 Task: Create Workspace Employee Assistance Programs Workspace description Manage and track company taxes and compliance. Workspace type Human Resources
Action: Mouse moved to (432, 88)
Screenshot: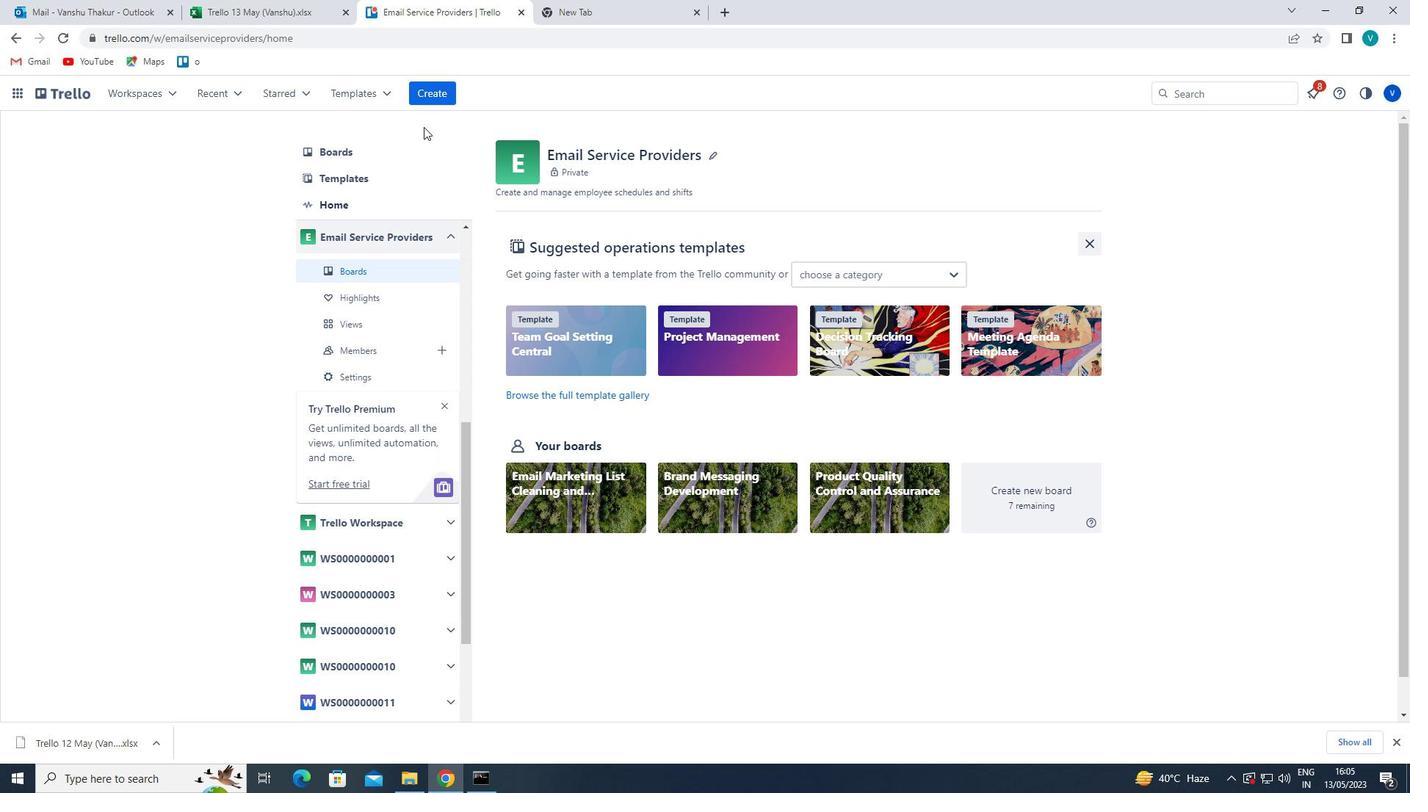 
Action: Mouse pressed left at (432, 88)
Screenshot: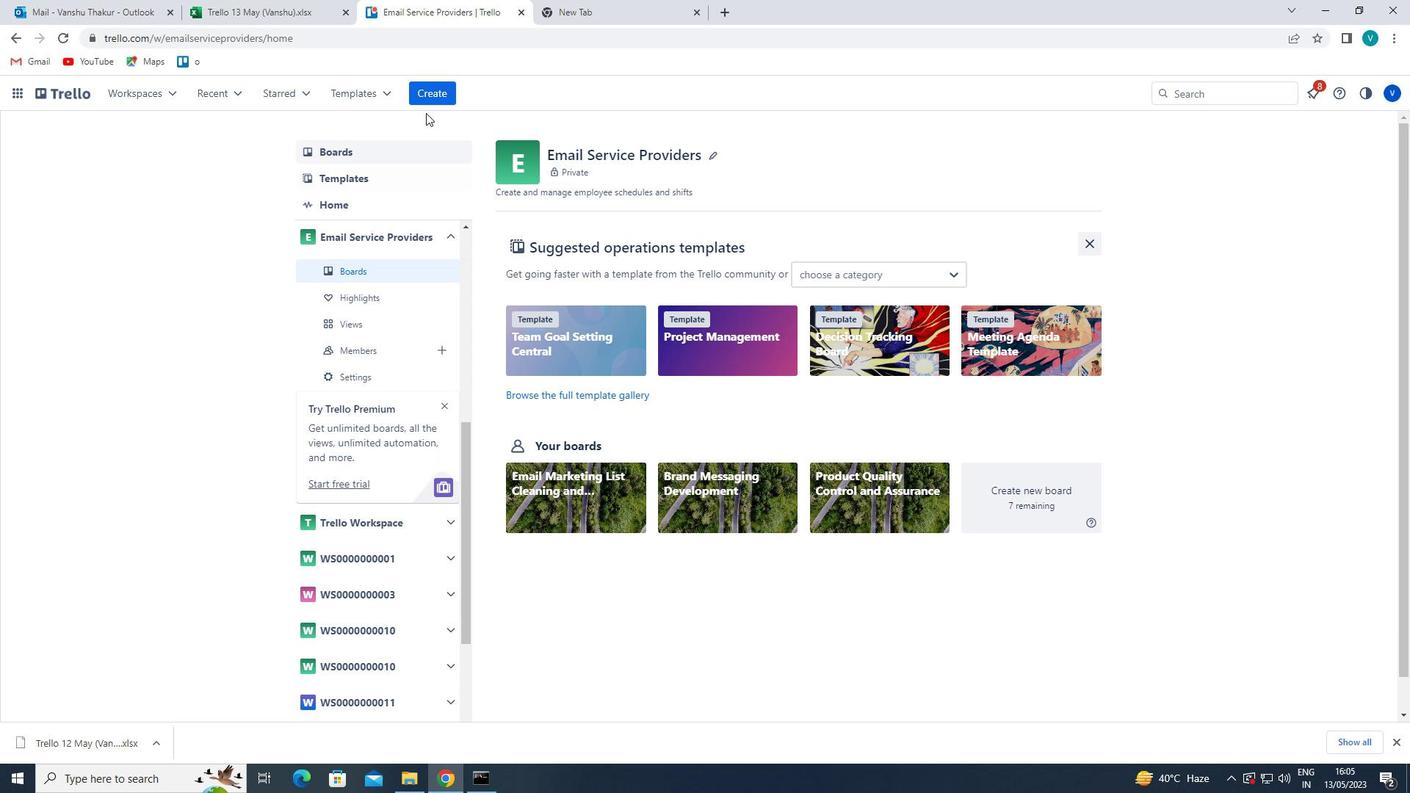 
Action: Mouse moved to (489, 247)
Screenshot: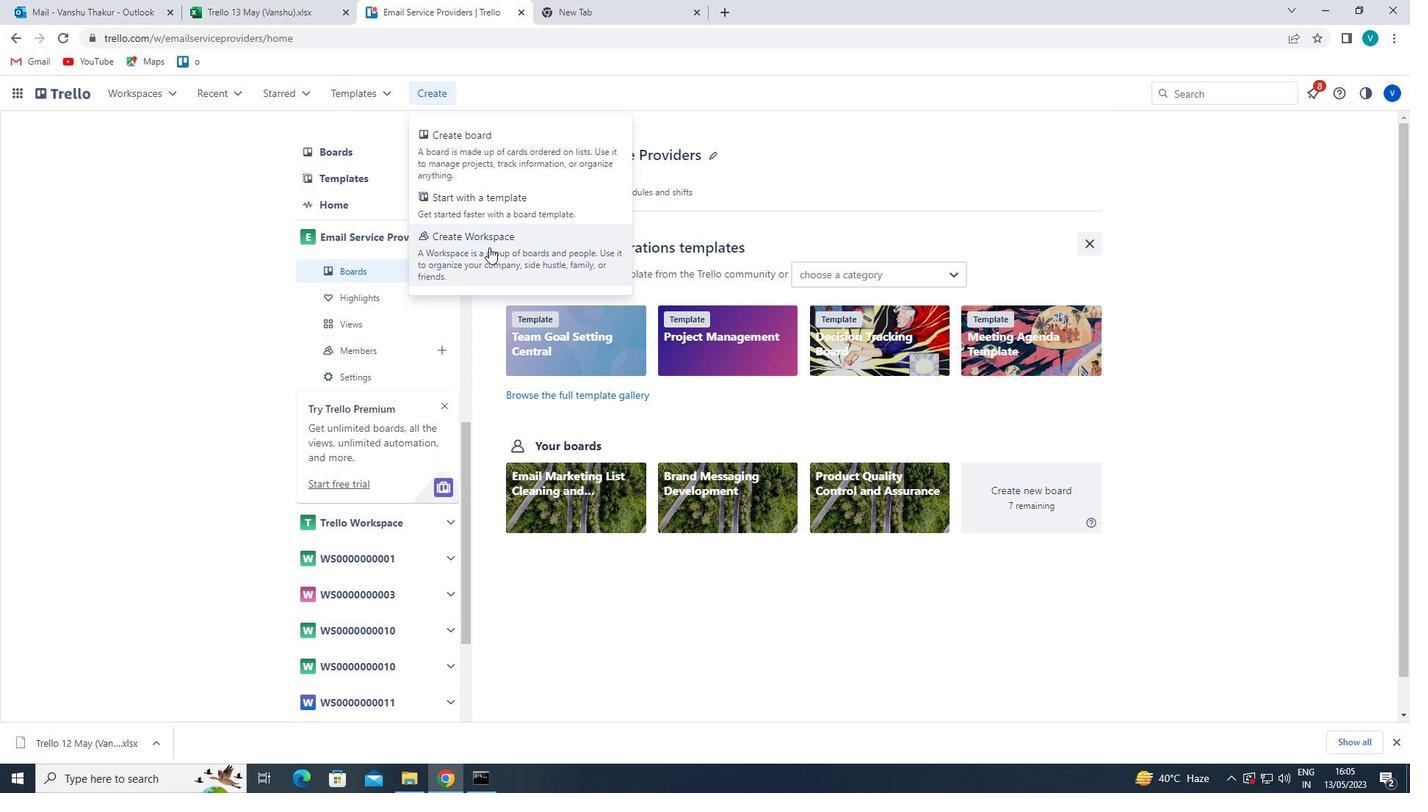 
Action: Mouse pressed left at (489, 247)
Screenshot: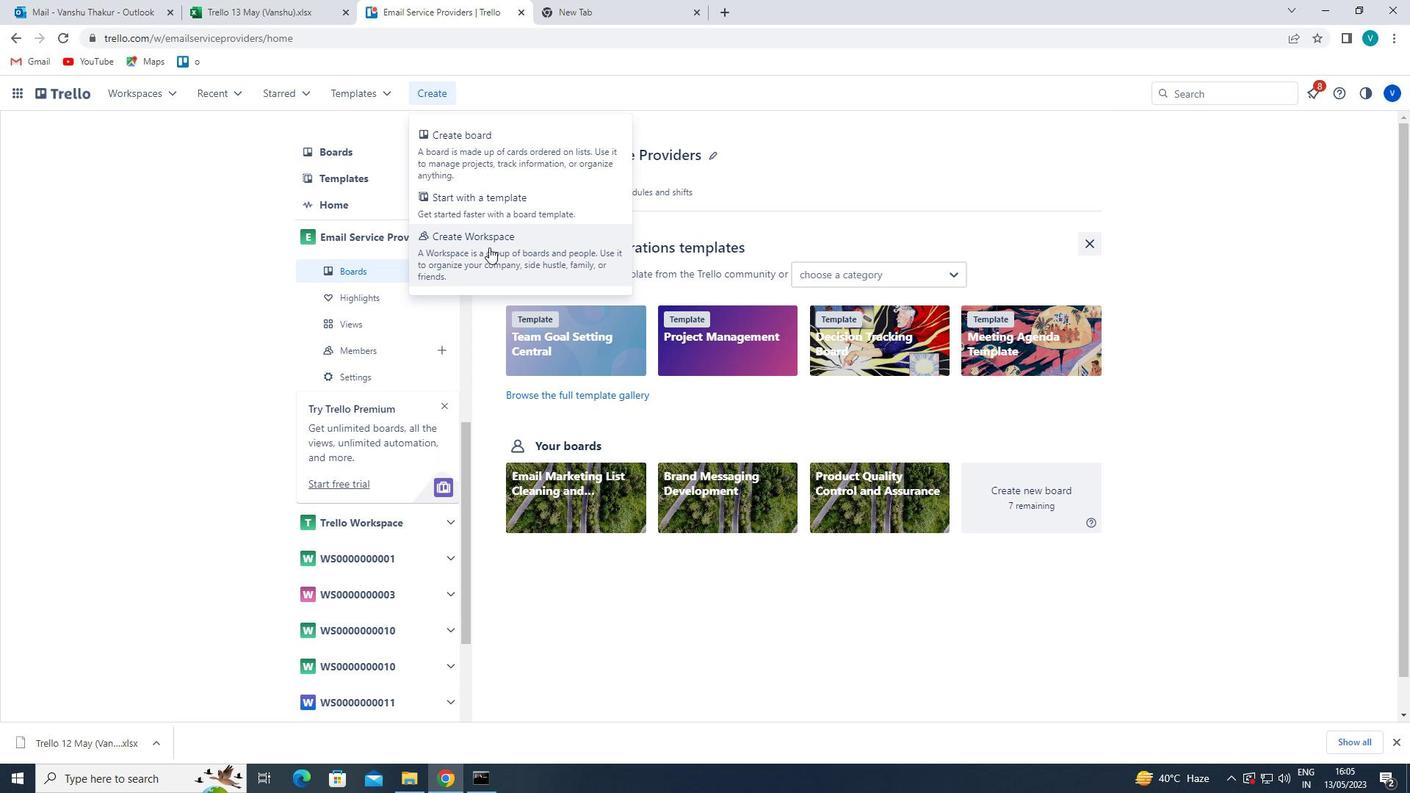 
Action: Mouse moved to (490, 284)
Screenshot: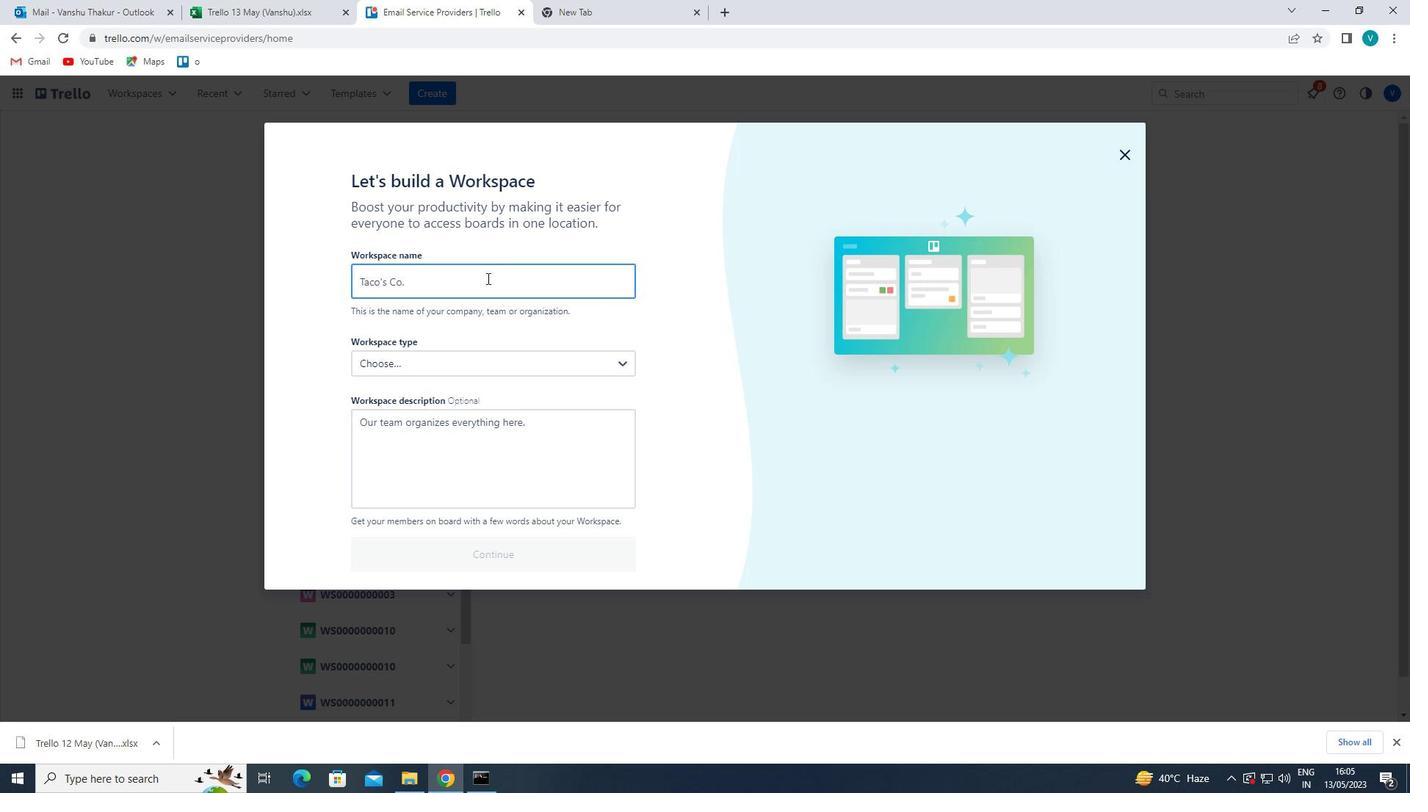 
Action: Mouse pressed left at (490, 284)
Screenshot: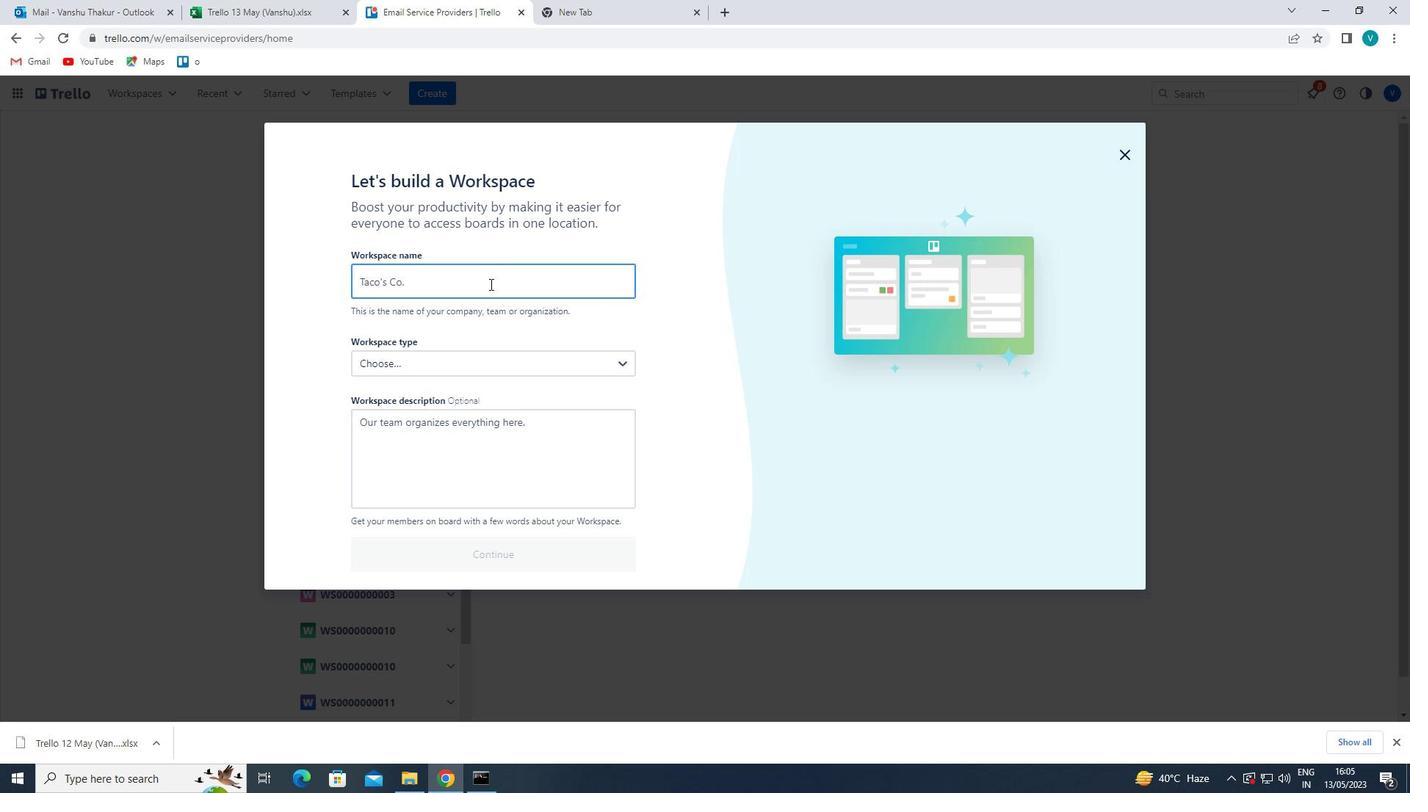 
Action: Key pressed <Key.shift>EMPLOYEE<Key.space><Key.shift>ASSISTANCE<Key.space><Key.shift>PROGRAMS
Screenshot: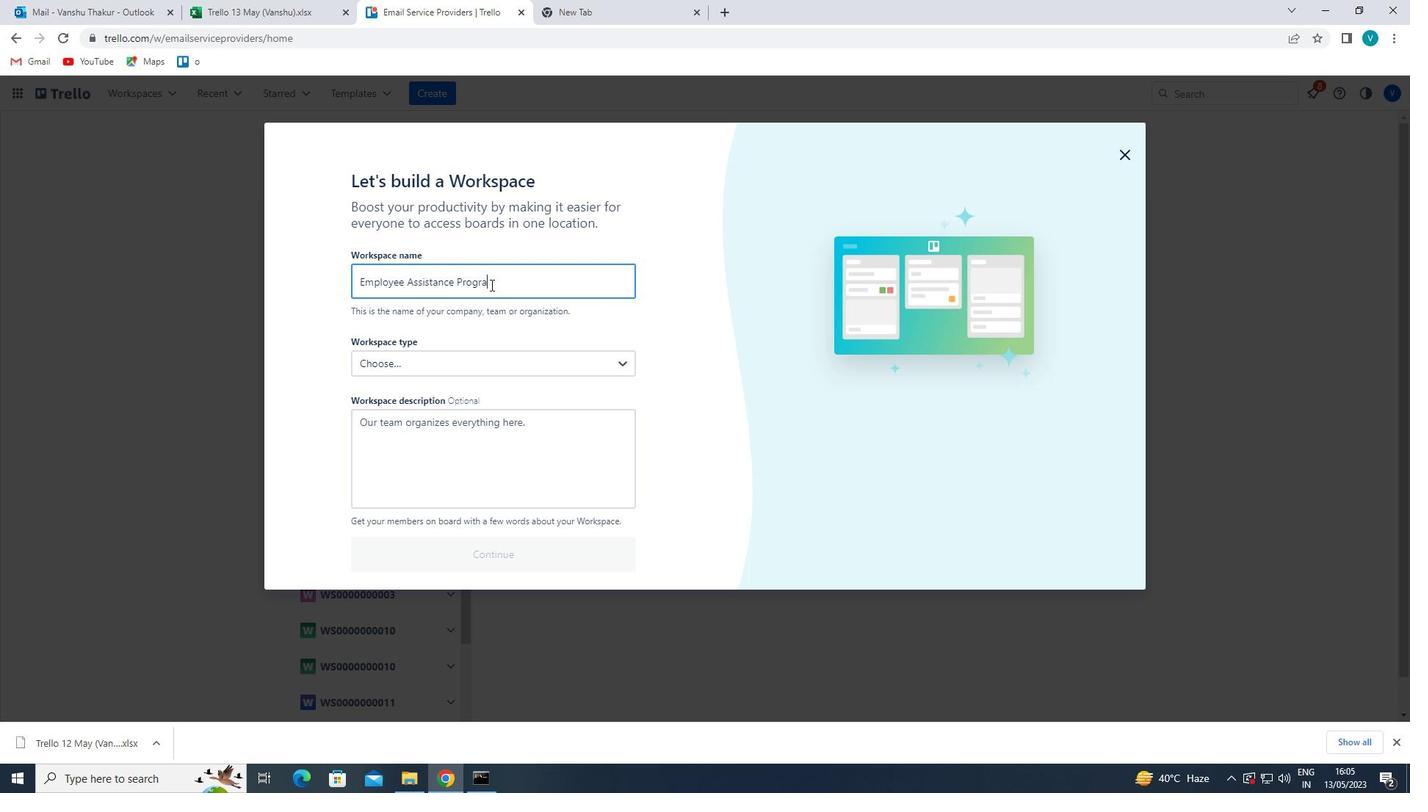 
Action: Mouse moved to (586, 360)
Screenshot: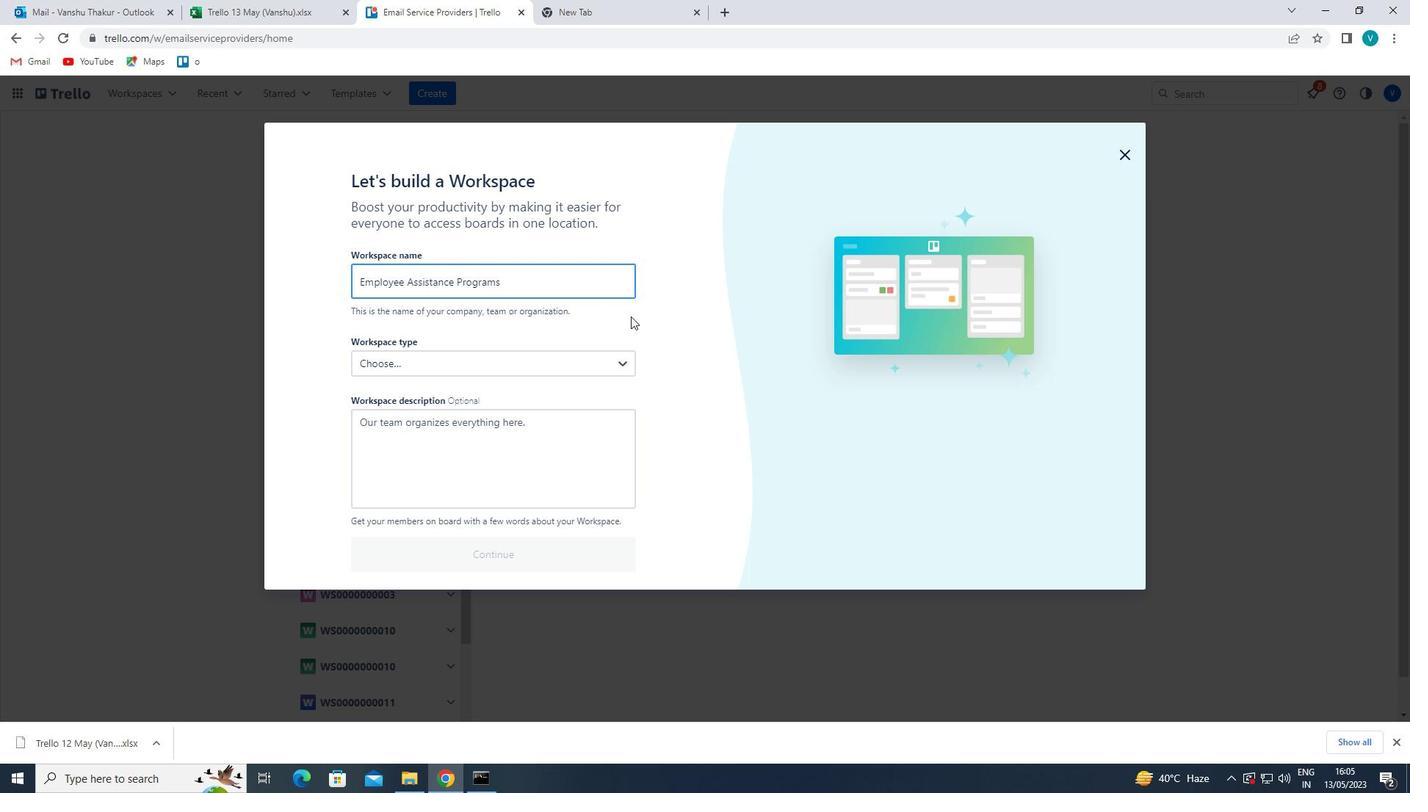 
Action: Mouse pressed left at (586, 360)
Screenshot: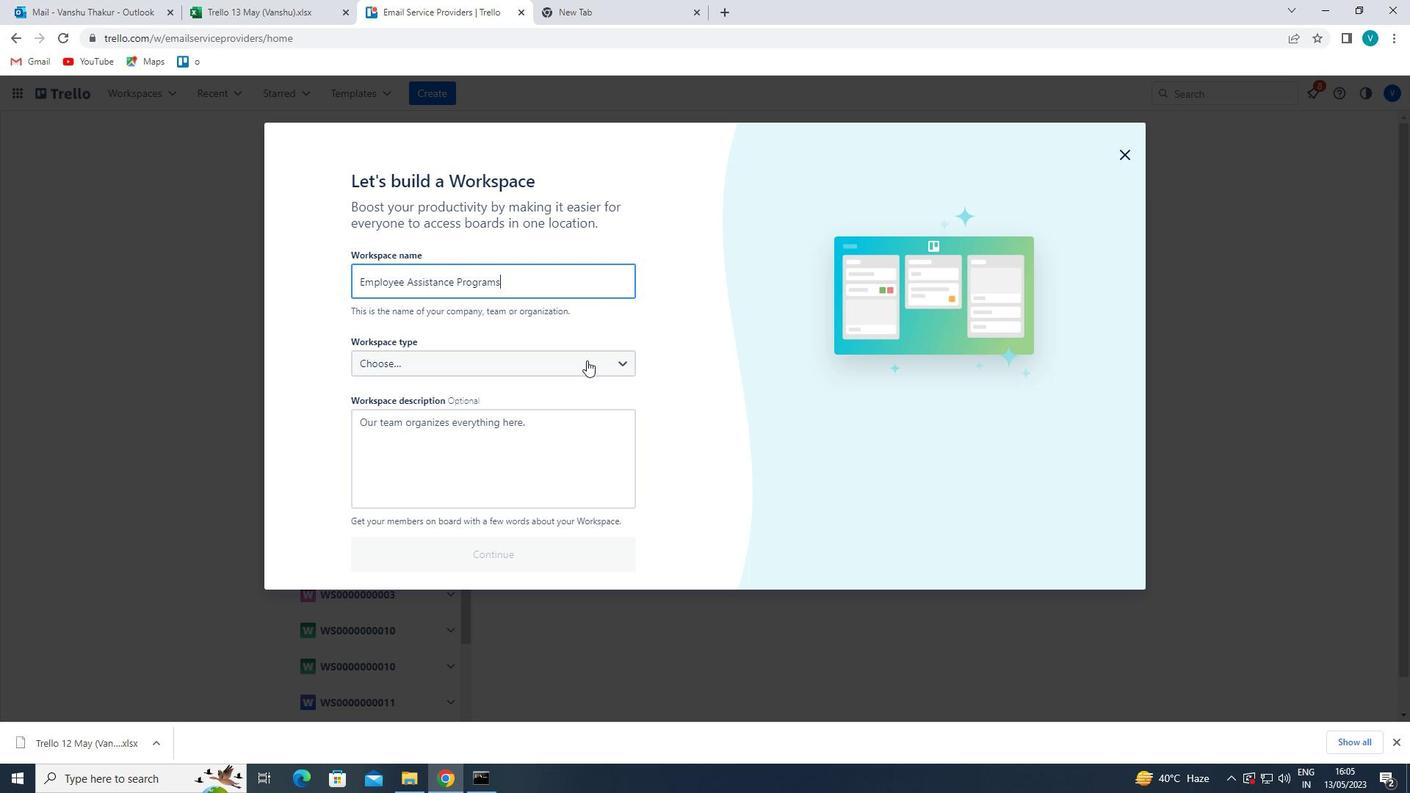 
Action: Mouse moved to (505, 422)
Screenshot: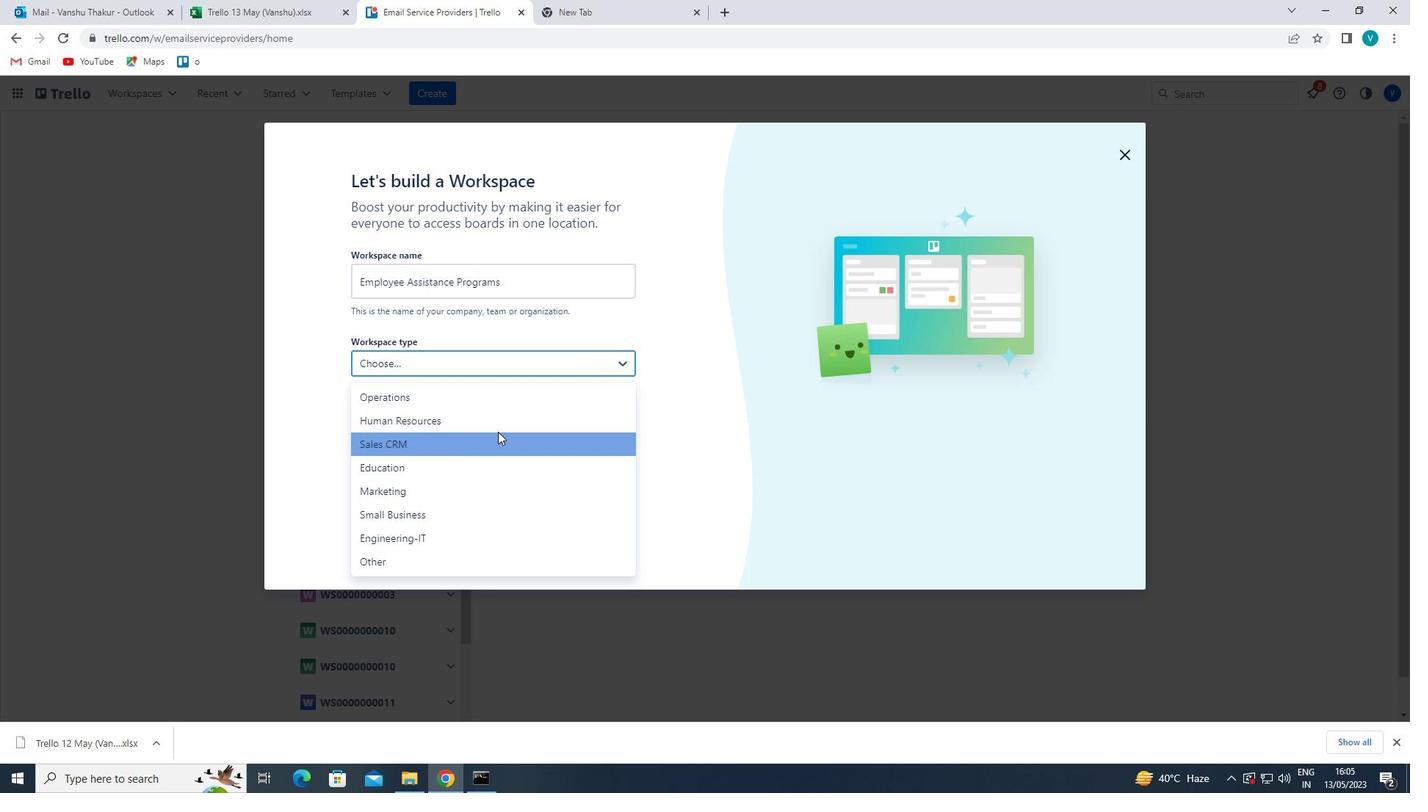 
Action: Mouse pressed left at (505, 422)
Screenshot: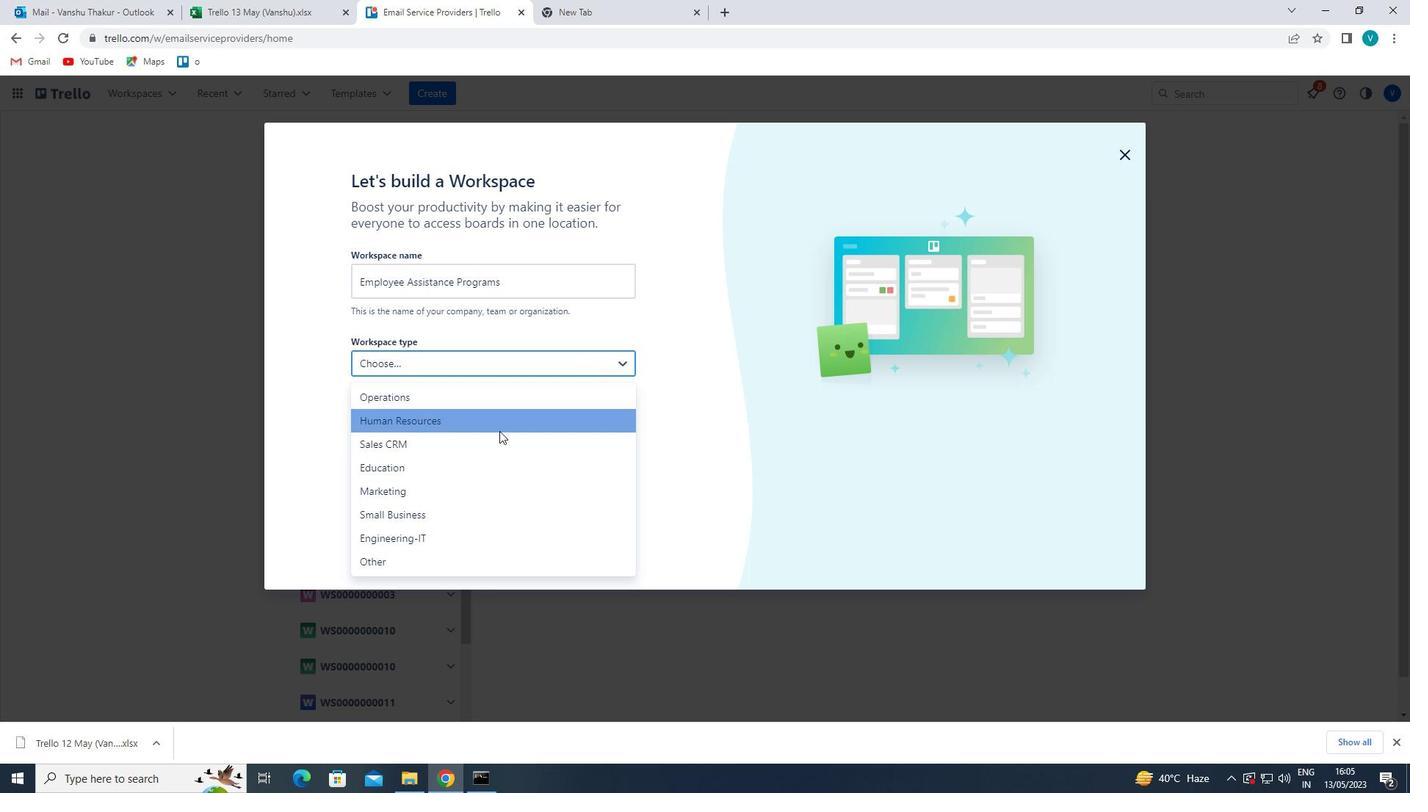 
Action: Mouse moved to (478, 456)
Screenshot: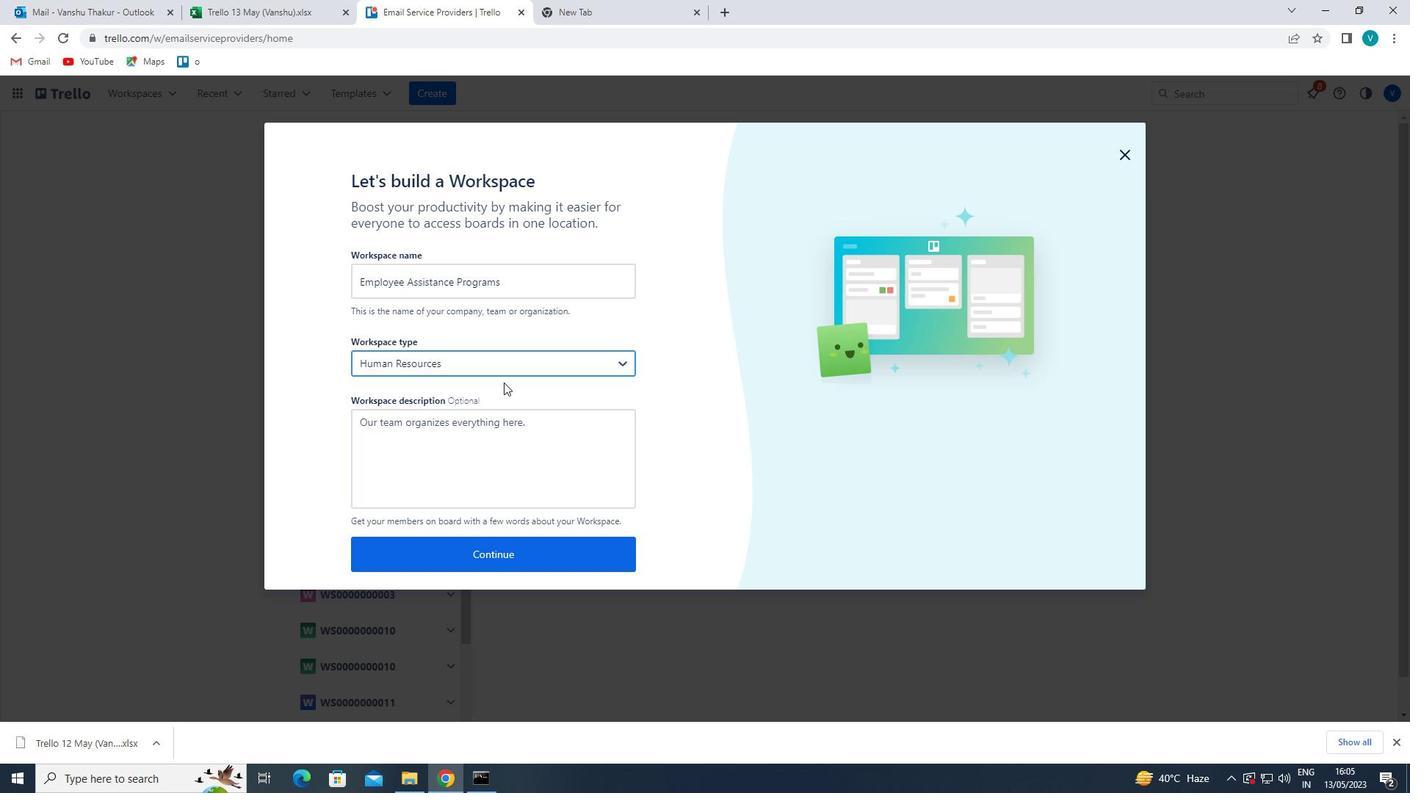 
Action: Mouse pressed left at (478, 456)
Screenshot: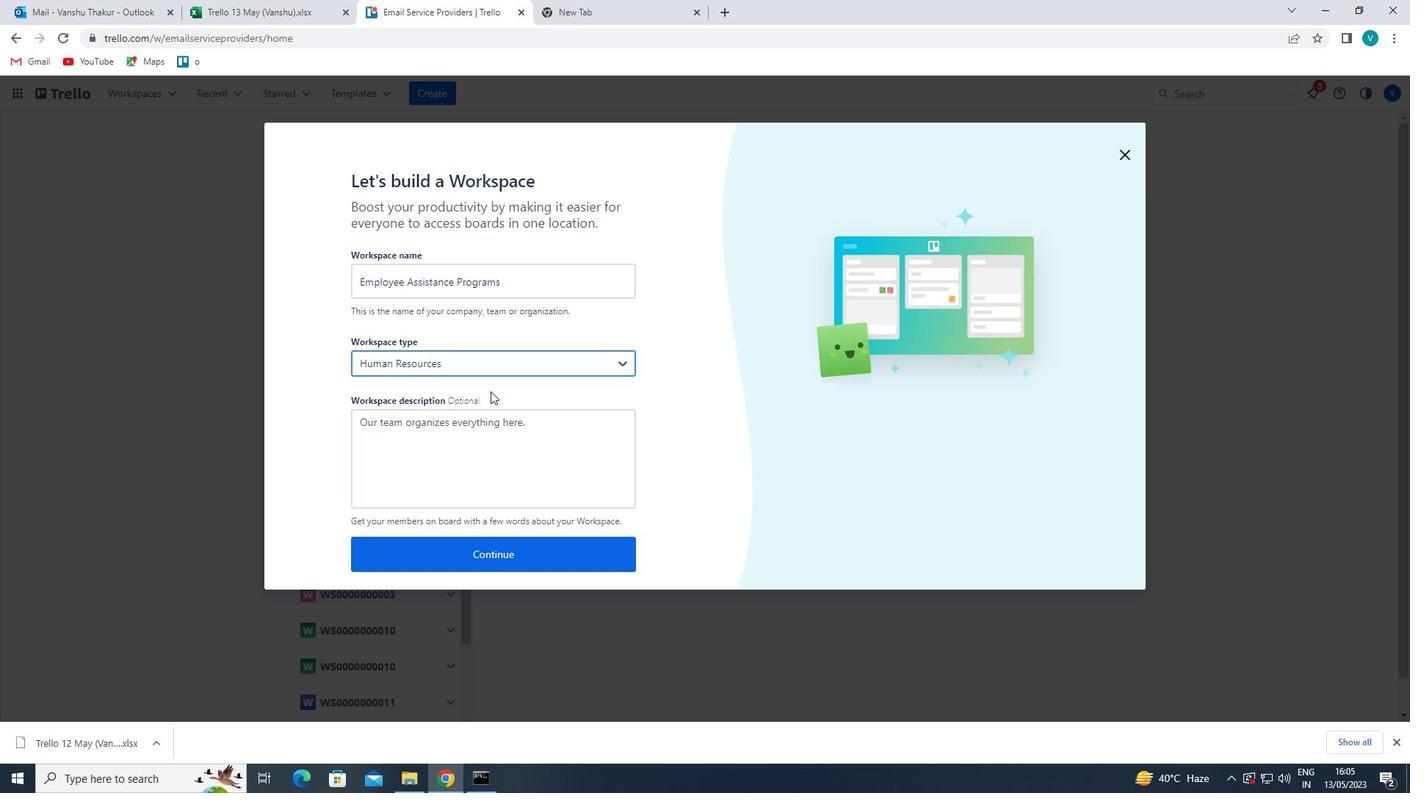 
Action: Mouse moved to (500, 444)
Screenshot: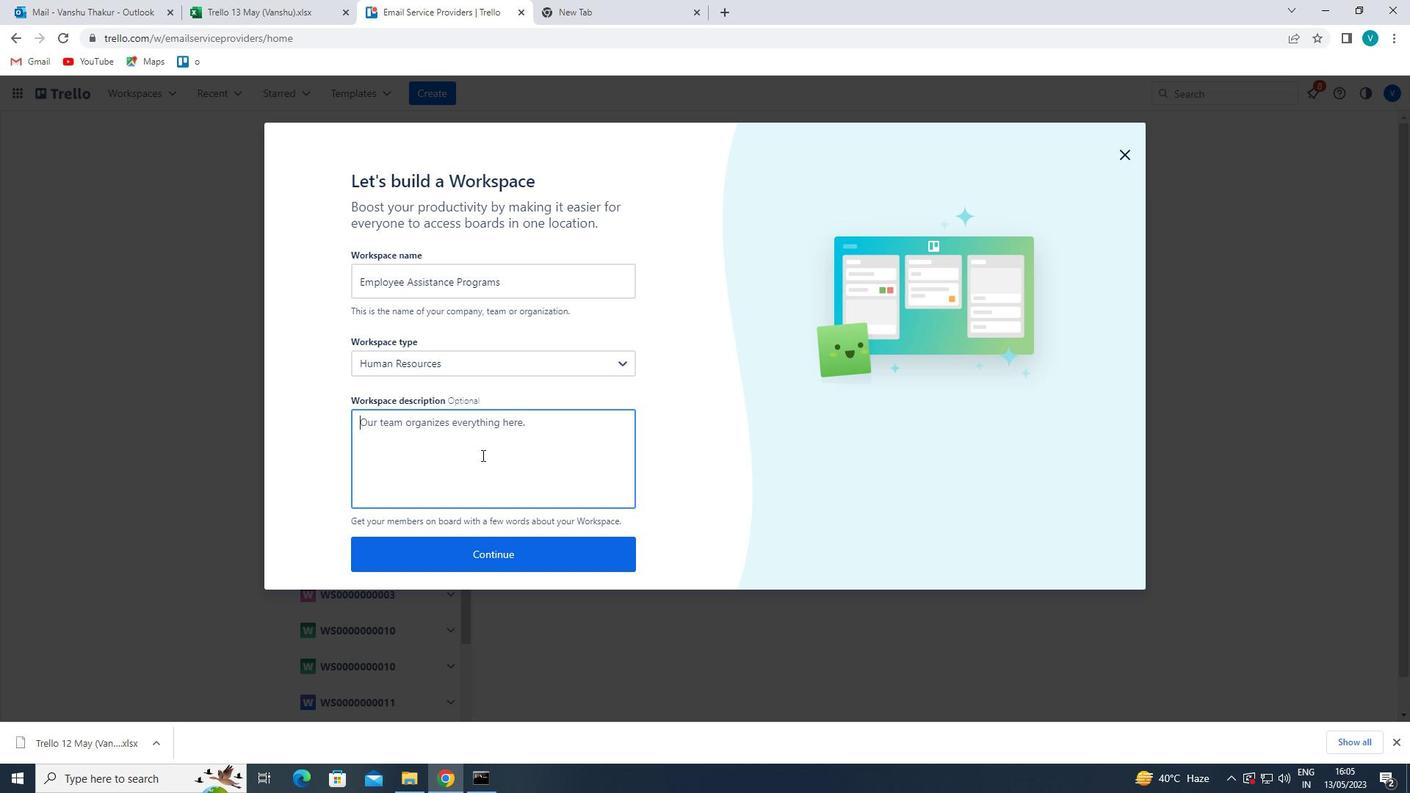 
Action: Key pressed <Key.shift>MANAGE<Key.space>AND<Key.space>TRACK<Key.space>COMPANY<Key.space>TAXES<Key.space>AND<Key.space><Key.space>COMPLIANCE
Screenshot: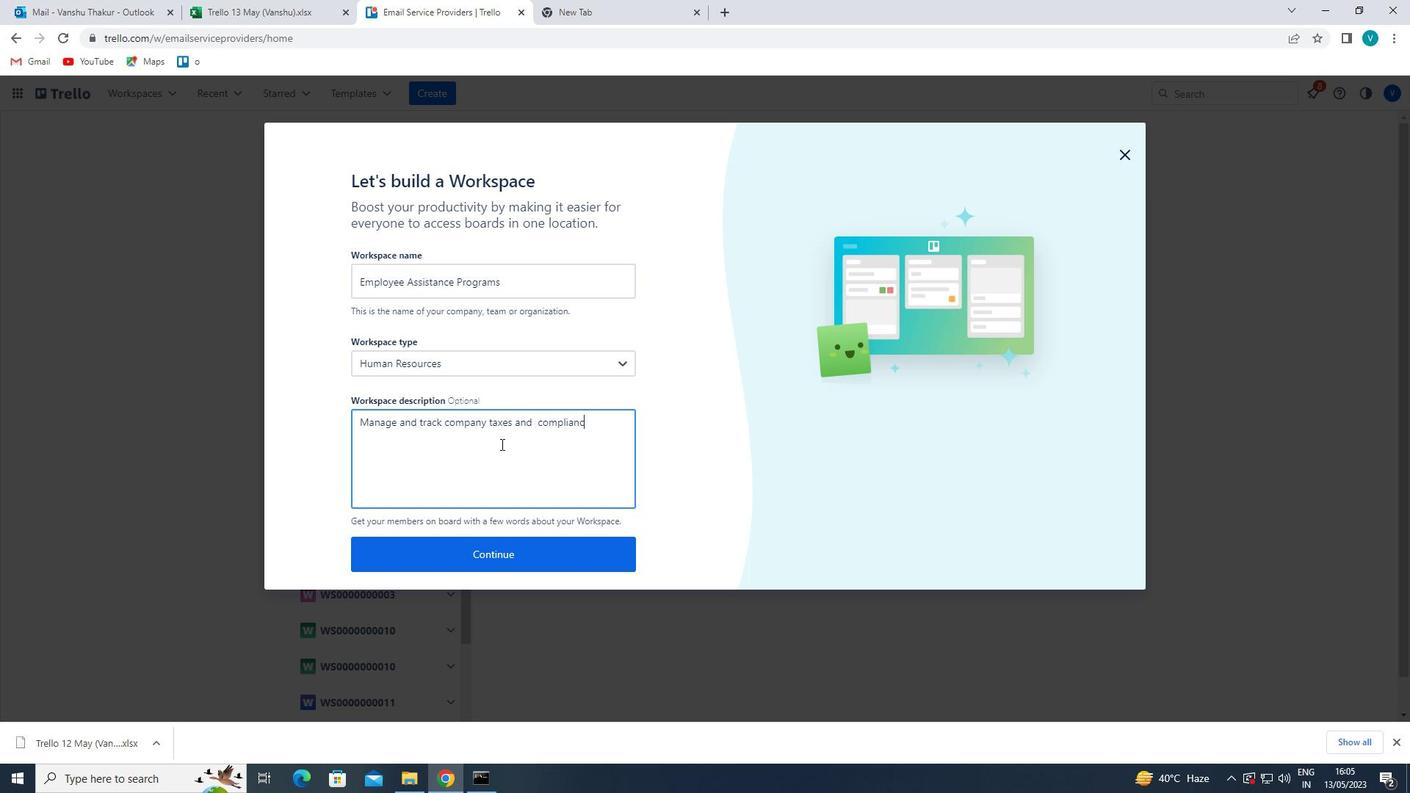 
Action: Mouse moved to (533, 548)
Screenshot: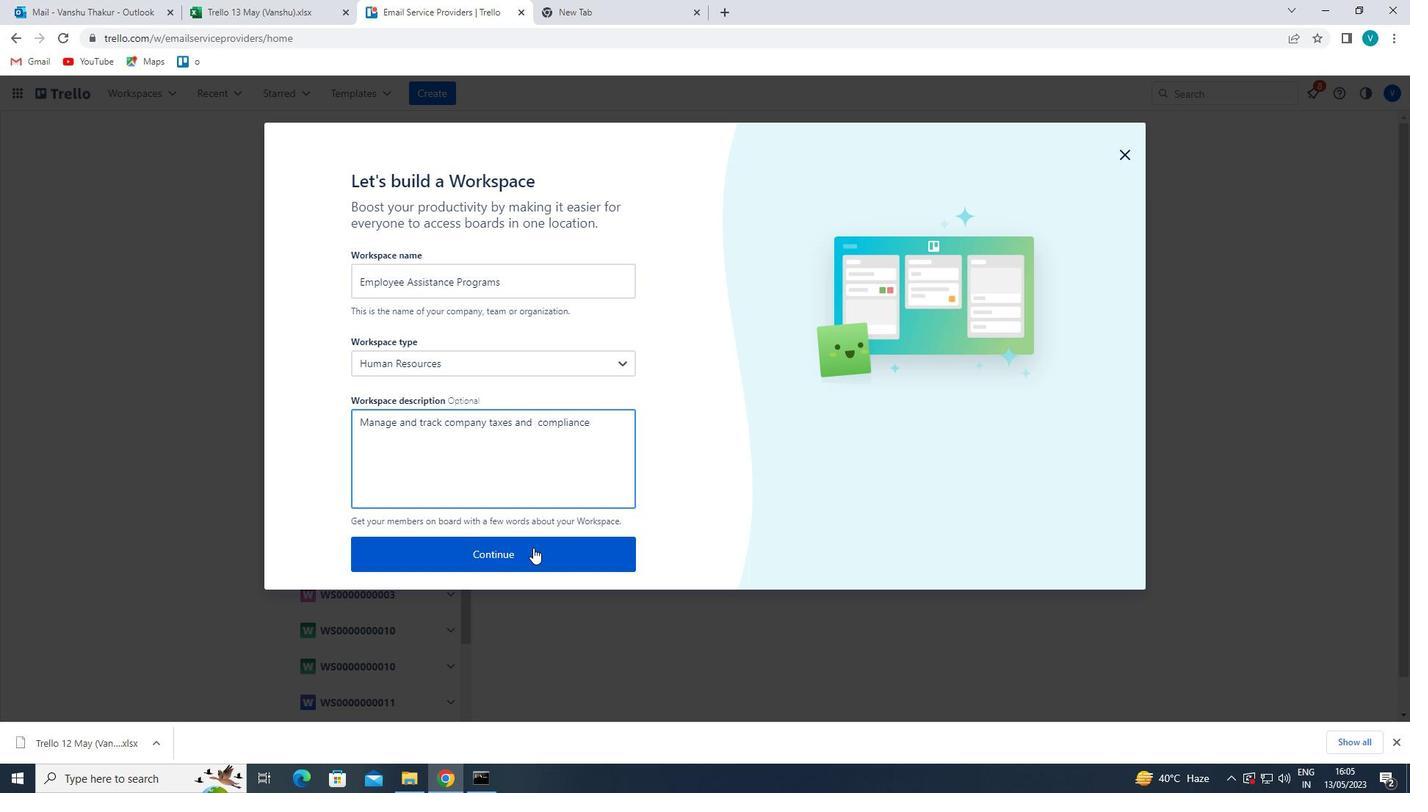 
Action: Mouse pressed left at (533, 548)
Screenshot: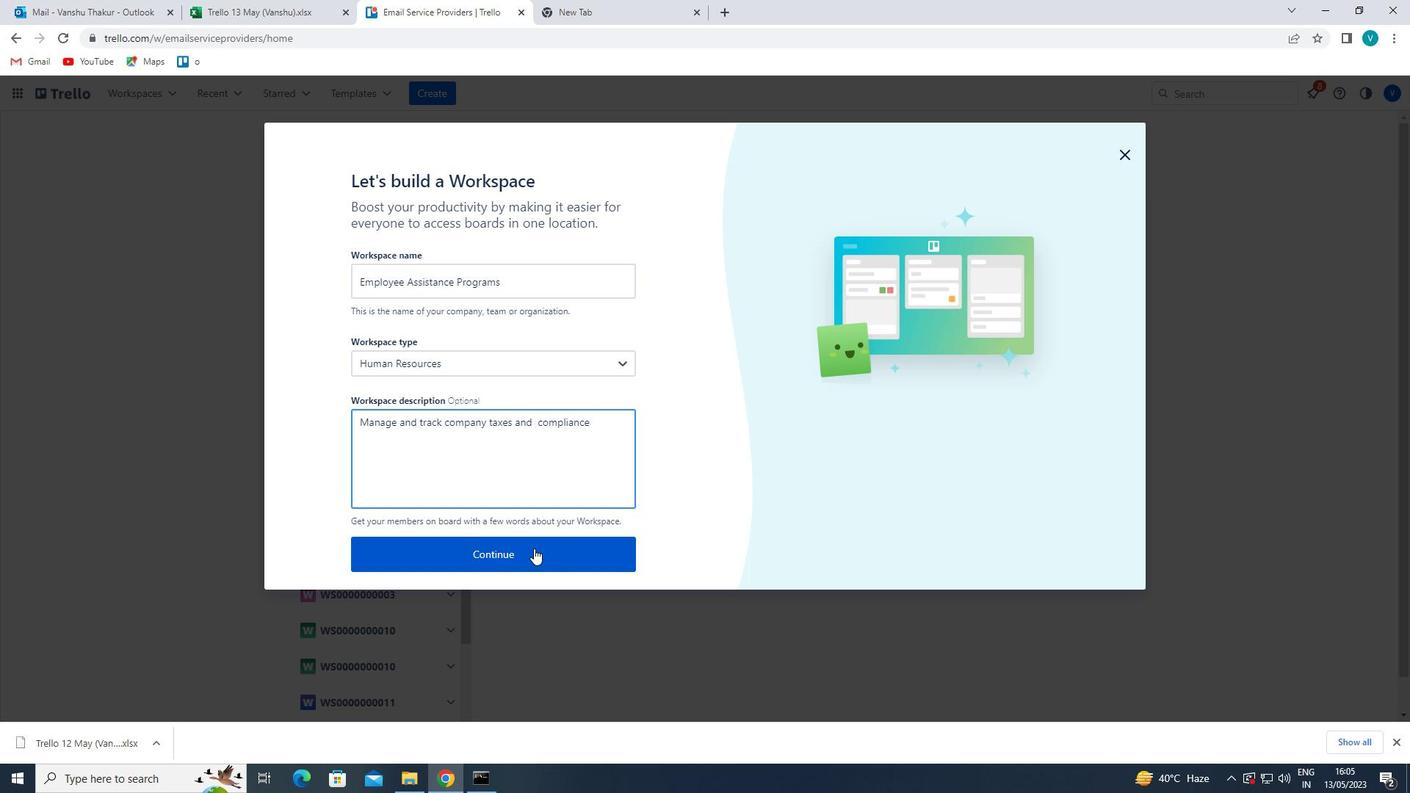 
Action: Mouse moved to (536, 547)
Screenshot: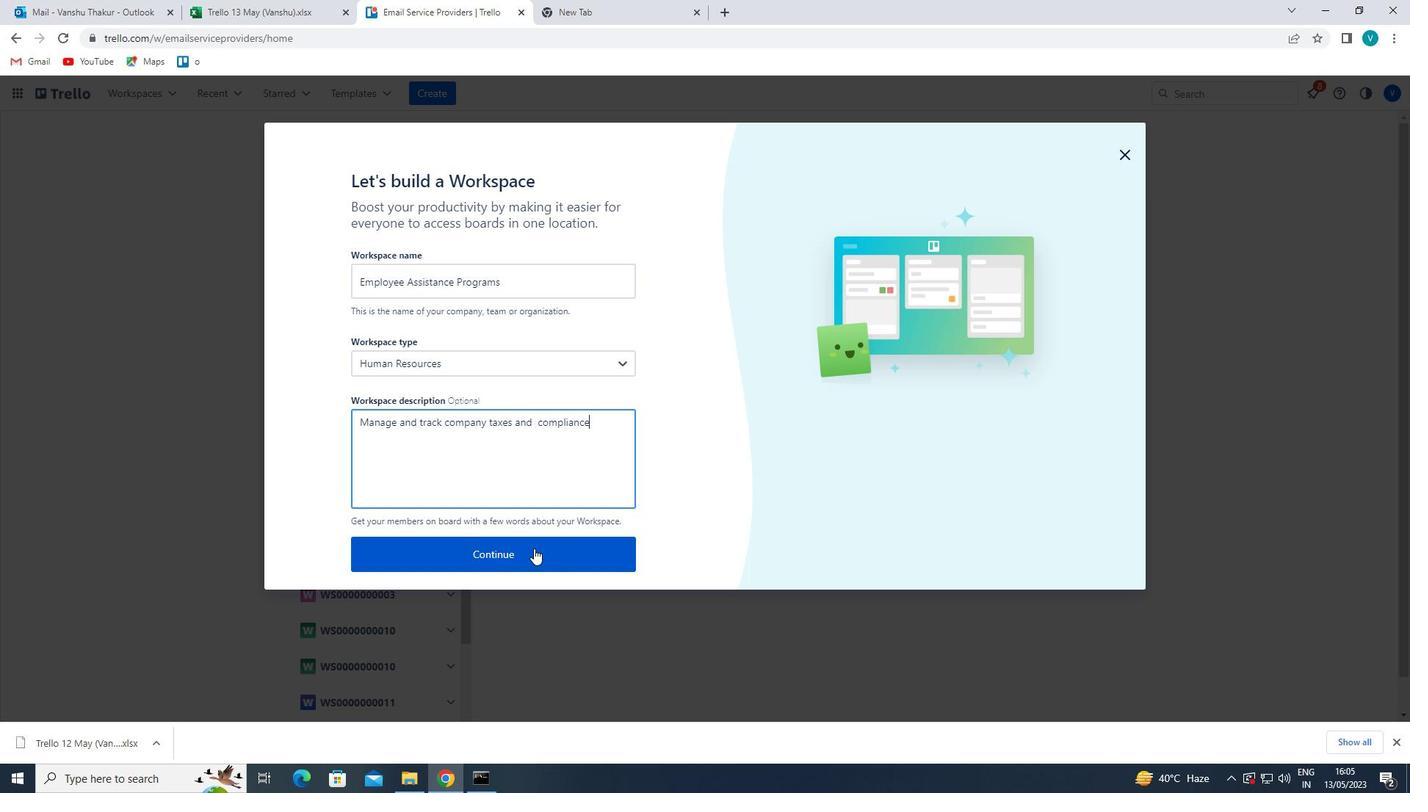 
